 Task: Select a due date automation when advanced on, the moment a card is due add fields without custom field "Resume" set to a number greater than 1 and lower or equal to 10.
Action: Mouse moved to (970, 76)
Screenshot: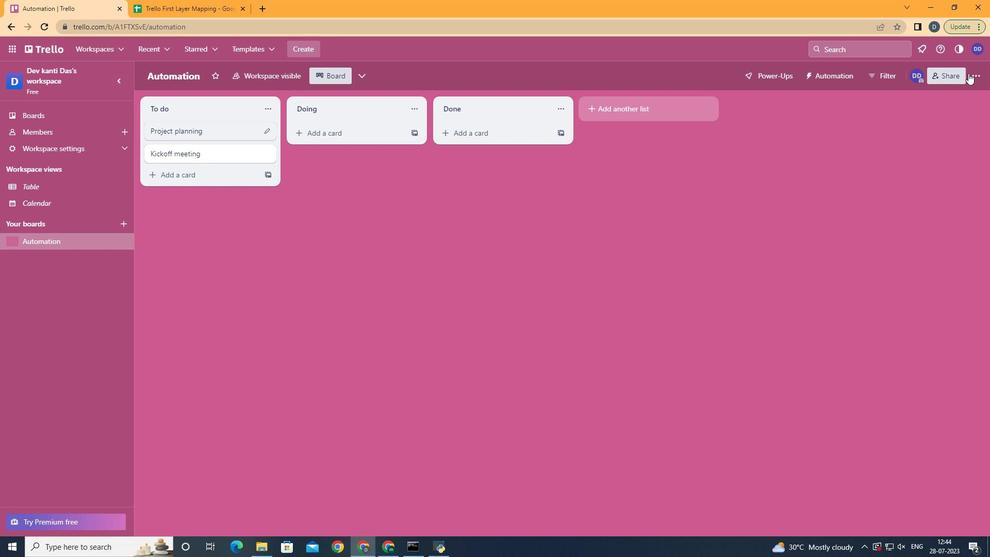 
Action: Mouse pressed left at (970, 76)
Screenshot: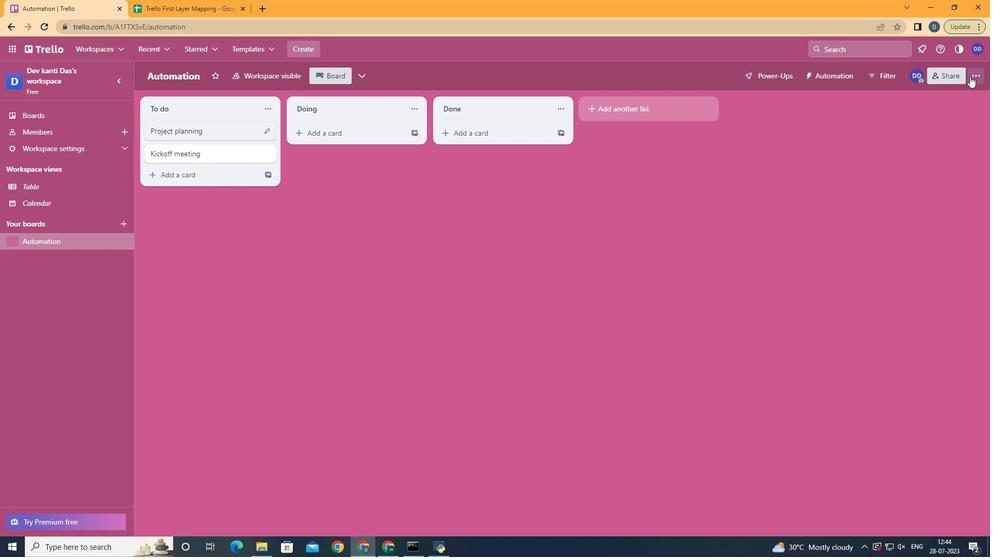 
Action: Mouse moved to (891, 220)
Screenshot: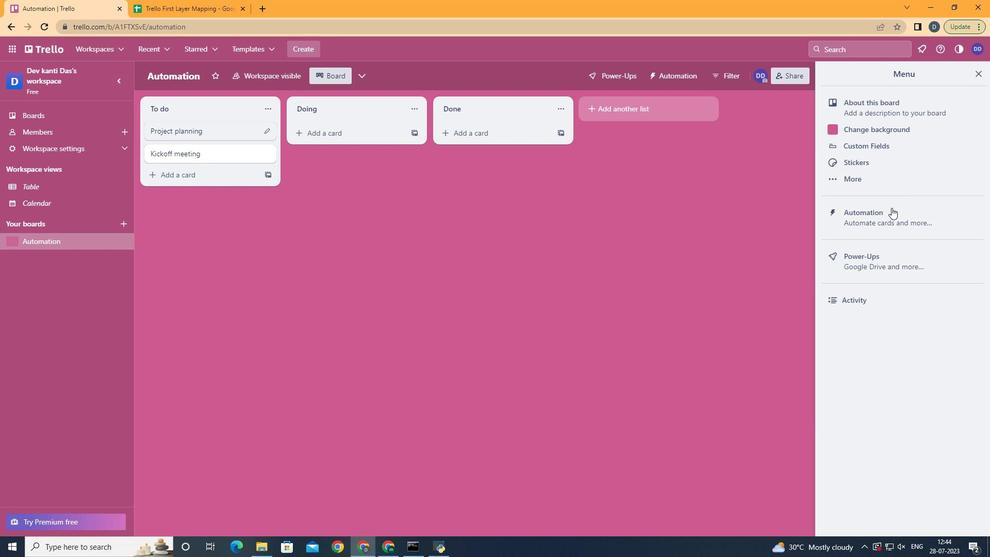 
Action: Mouse pressed left at (891, 220)
Screenshot: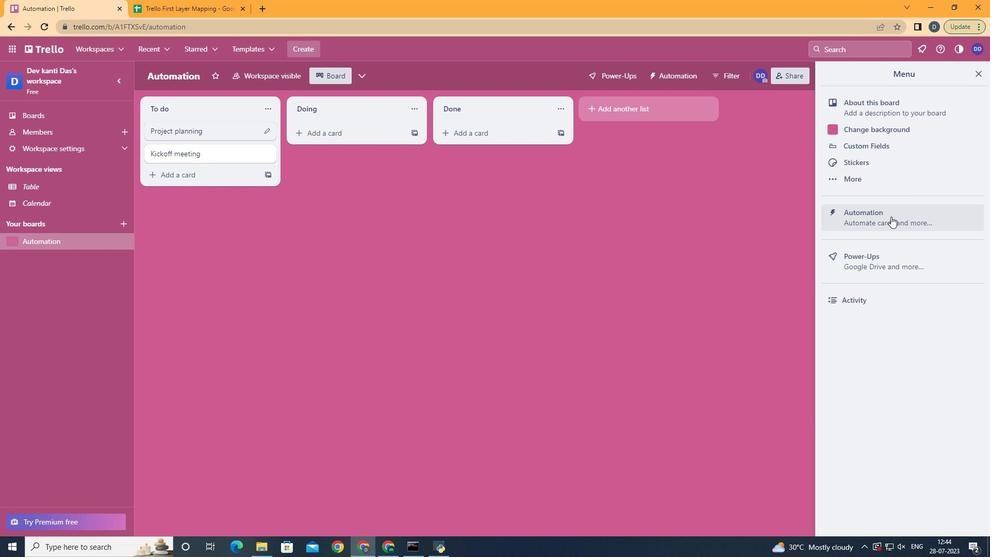 
Action: Mouse moved to (203, 210)
Screenshot: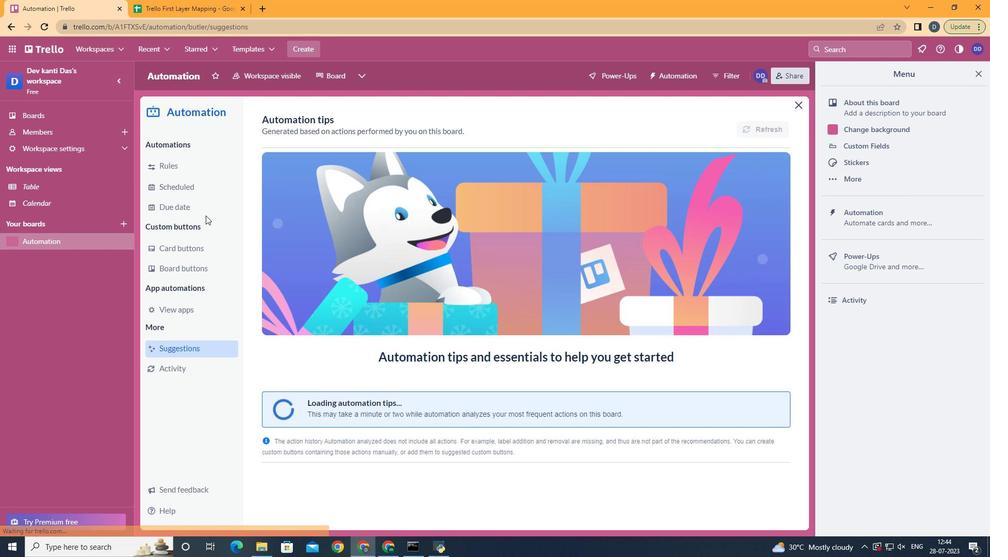 
Action: Mouse pressed left at (203, 210)
Screenshot: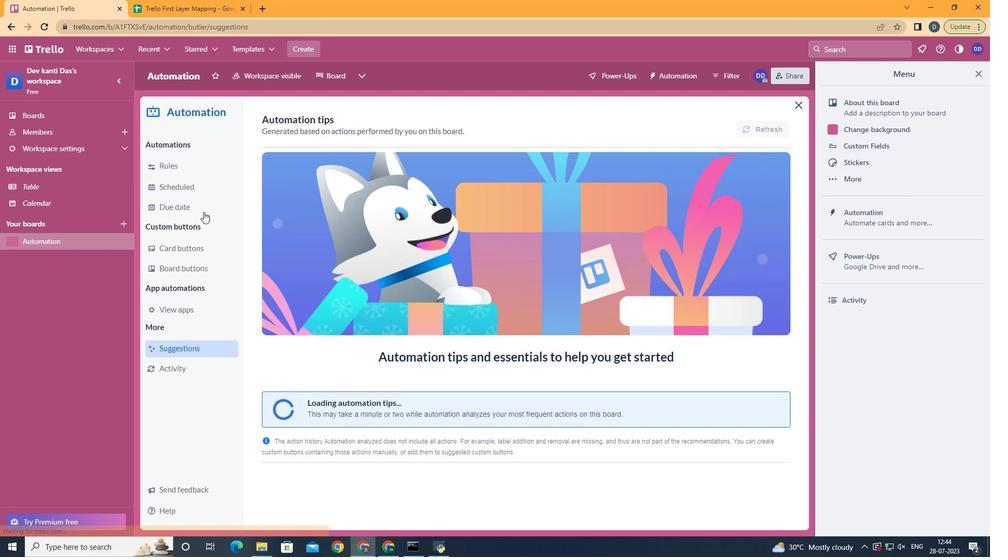 
Action: Mouse moved to (751, 120)
Screenshot: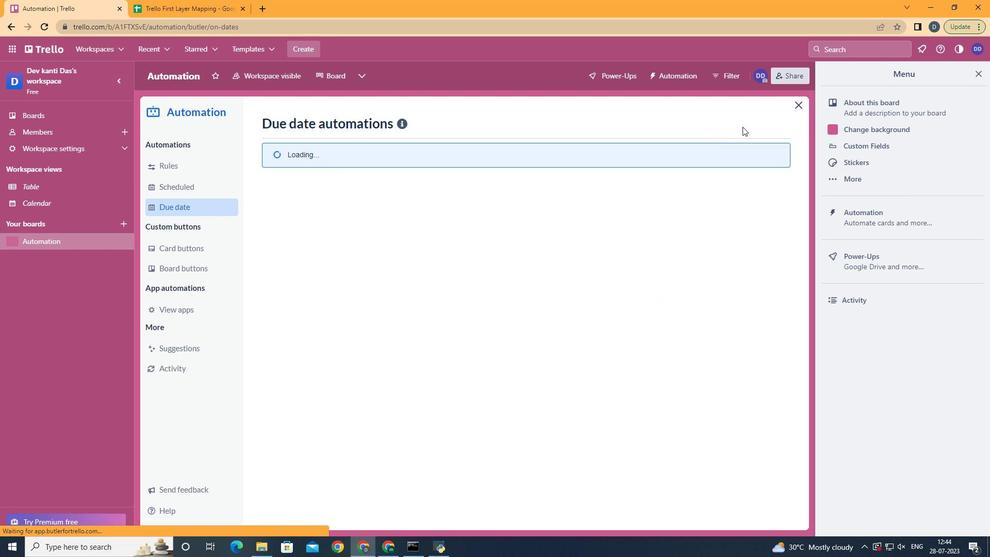 
Action: Mouse pressed left at (751, 120)
Screenshot: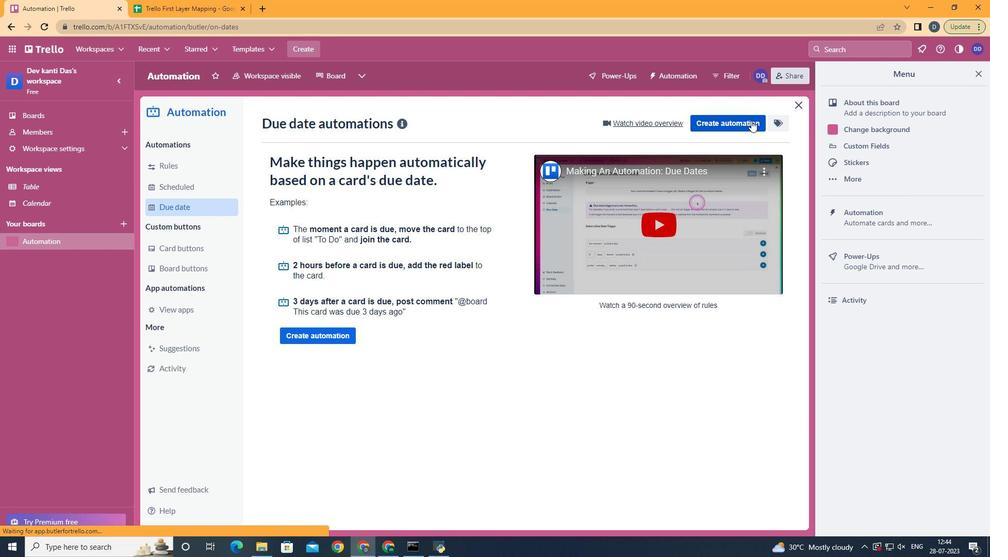 
Action: Mouse moved to (622, 217)
Screenshot: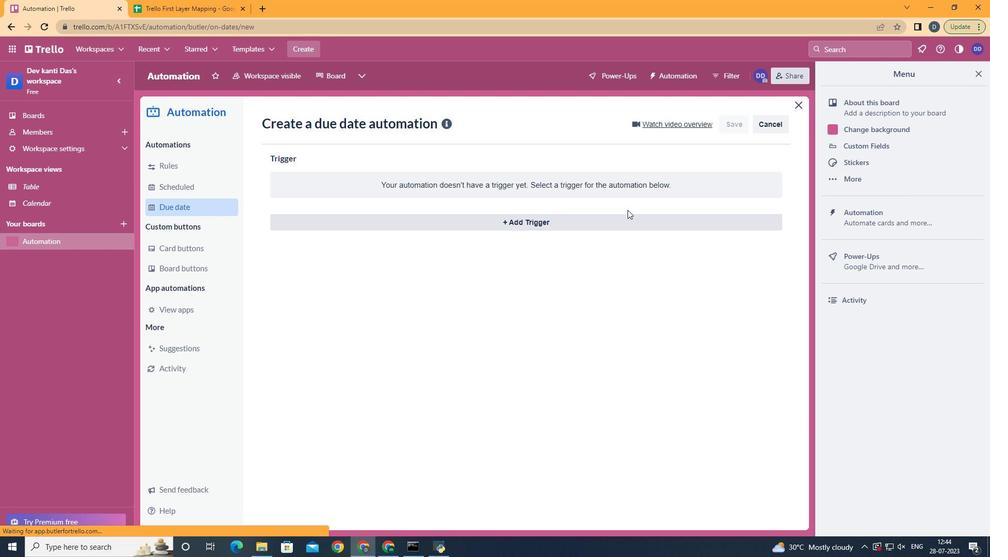 
Action: Mouse pressed left at (622, 217)
Screenshot: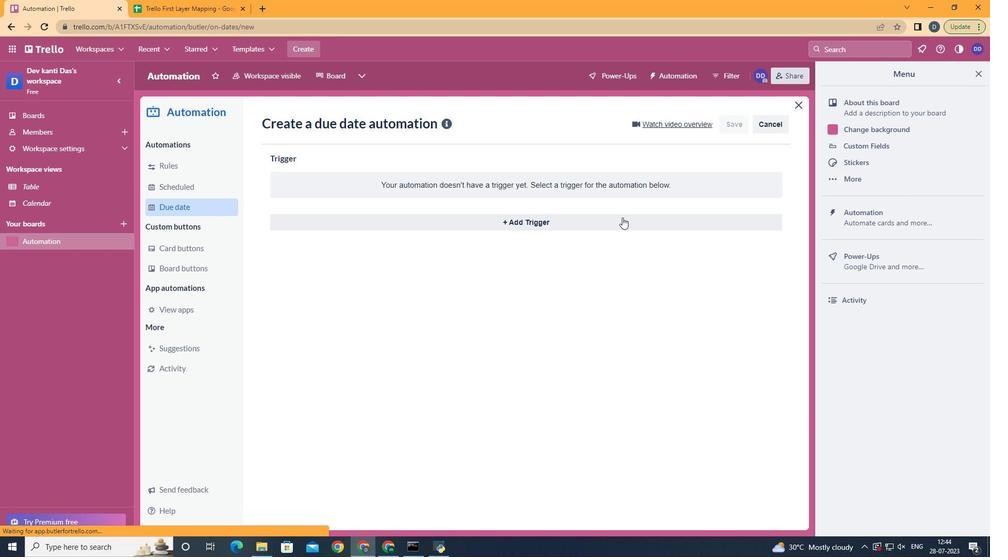 
Action: Mouse moved to (295, 366)
Screenshot: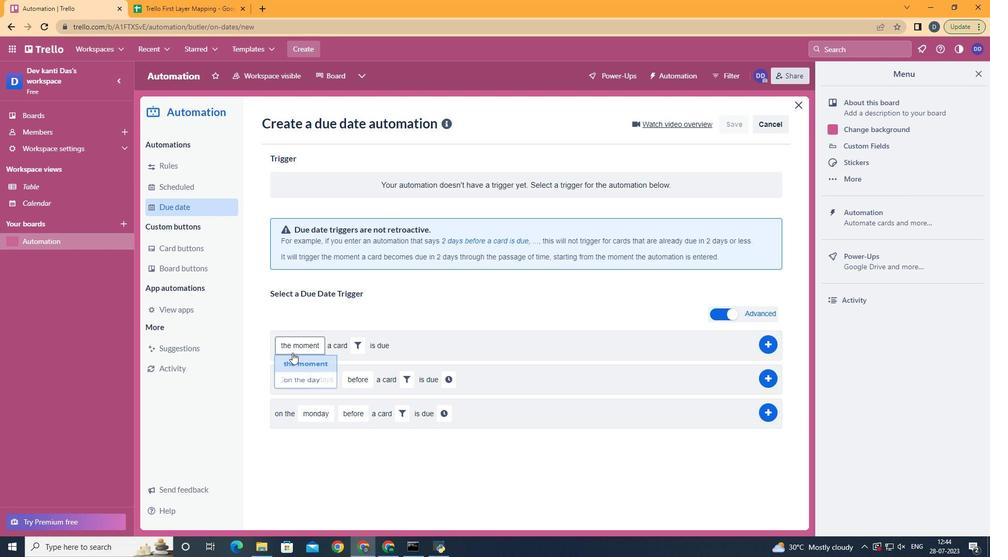 
Action: Mouse pressed left at (295, 366)
Screenshot: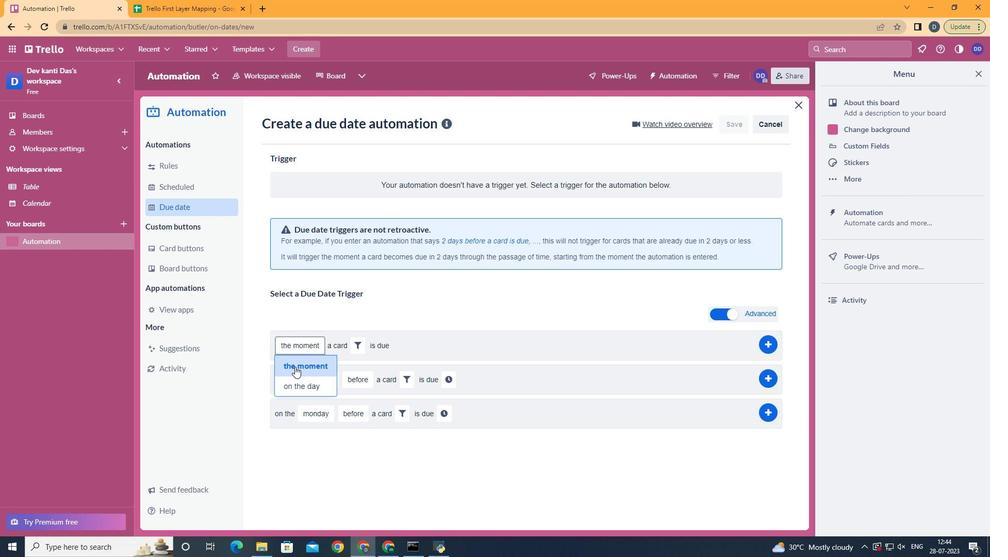 
Action: Mouse moved to (357, 346)
Screenshot: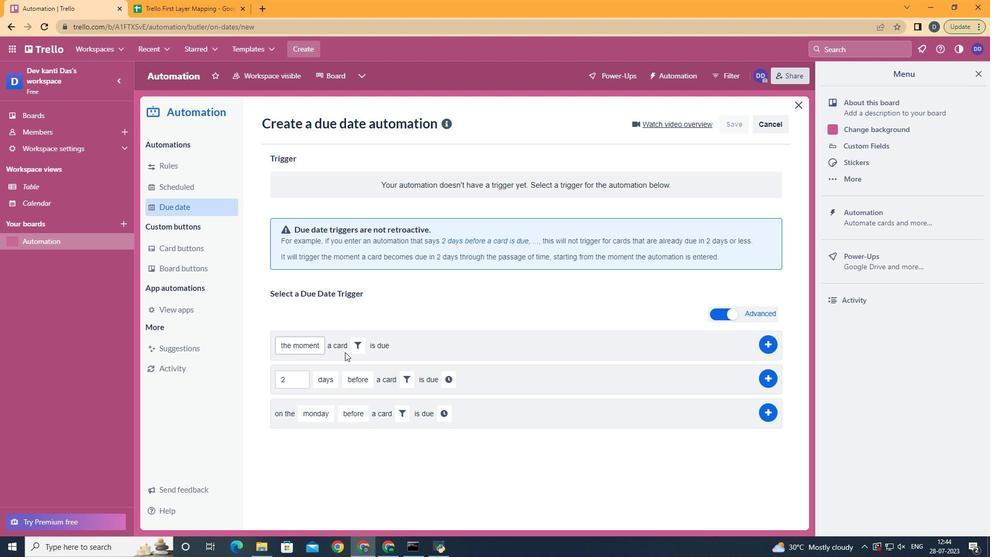 
Action: Mouse pressed left at (357, 346)
Screenshot: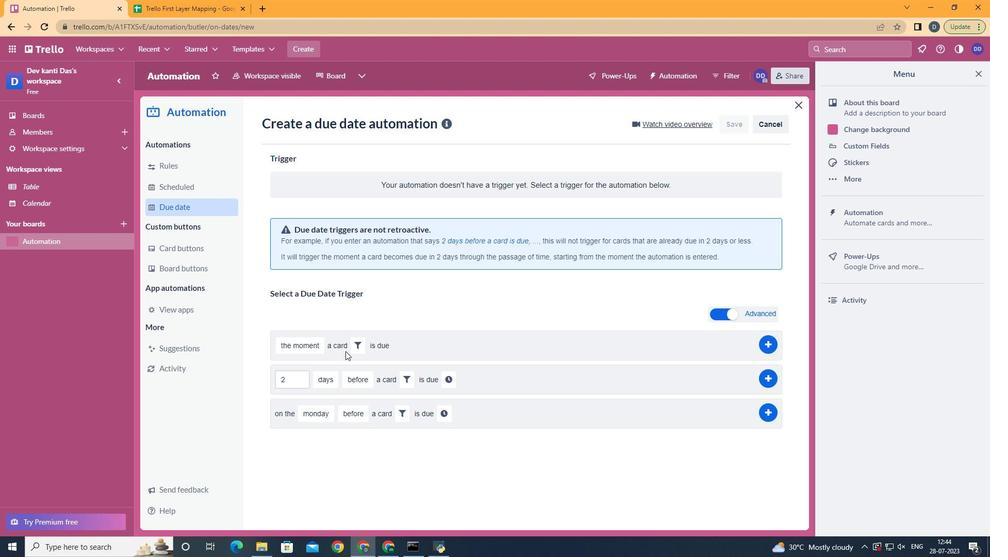 
Action: Mouse moved to (524, 375)
Screenshot: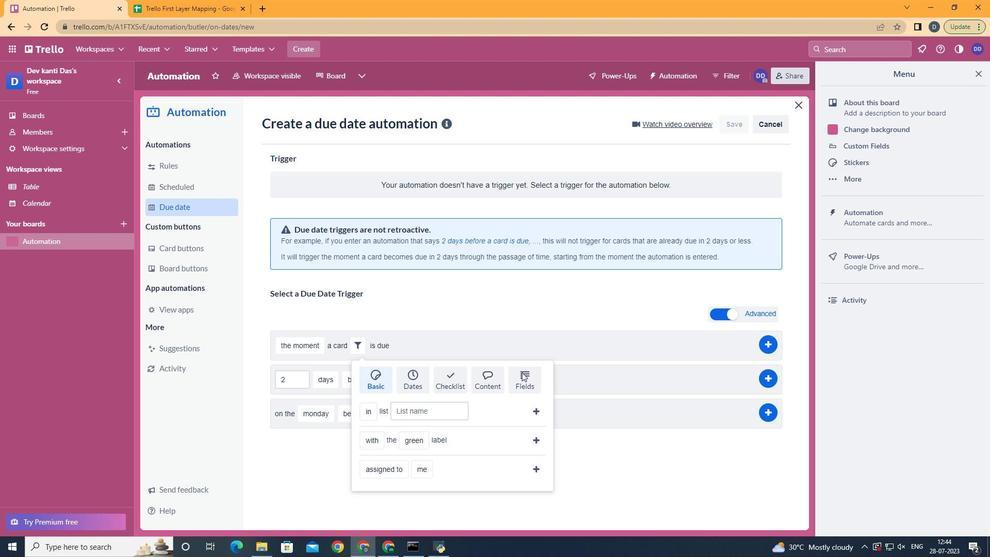 
Action: Mouse pressed left at (524, 375)
Screenshot: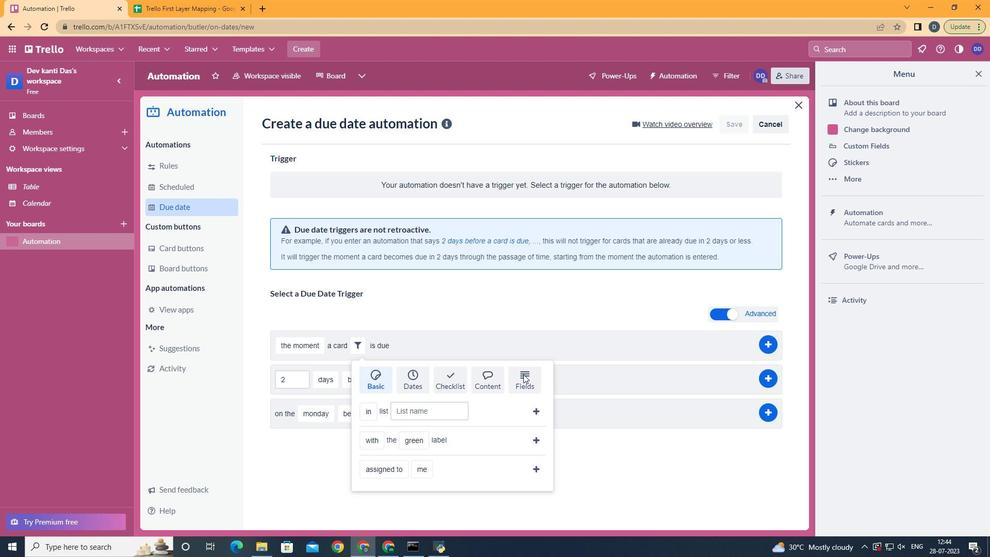 
Action: Mouse scrolled (524, 374) with delta (0, 0)
Screenshot: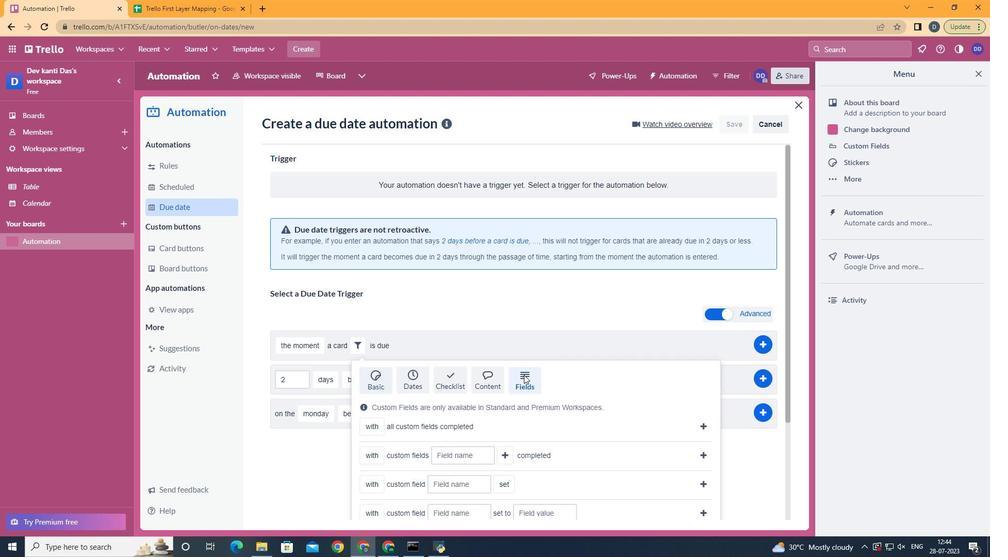 
Action: Mouse scrolled (524, 374) with delta (0, 0)
Screenshot: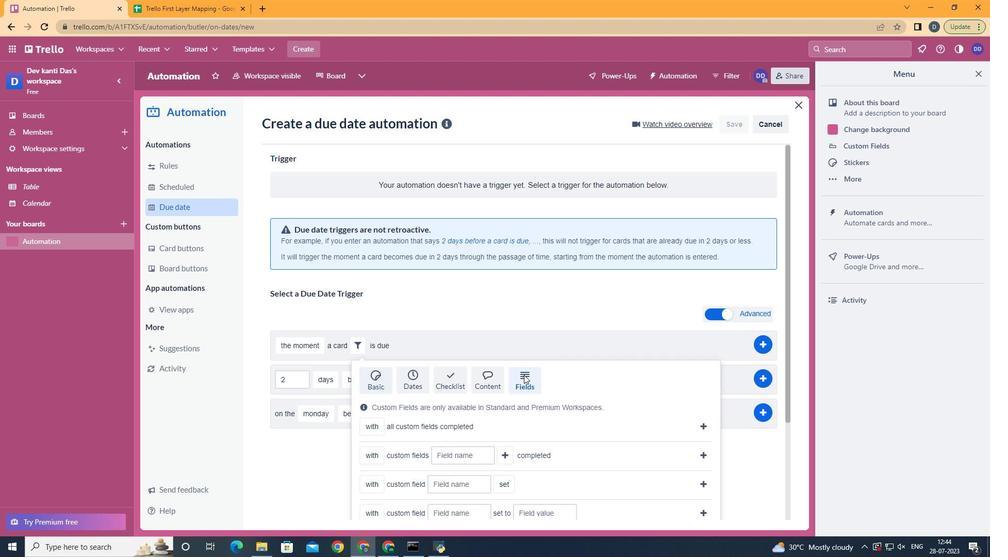 
Action: Mouse scrolled (524, 374) with delta (0, 0)
Screenshot: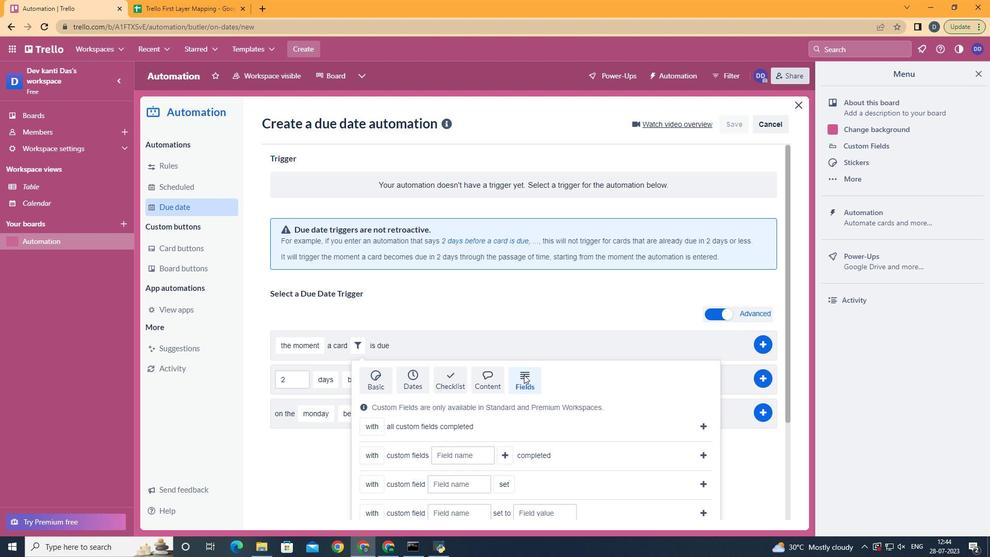 
Action: Mouse scrolled (524, 374) with delta (0, 0)
Screenshot: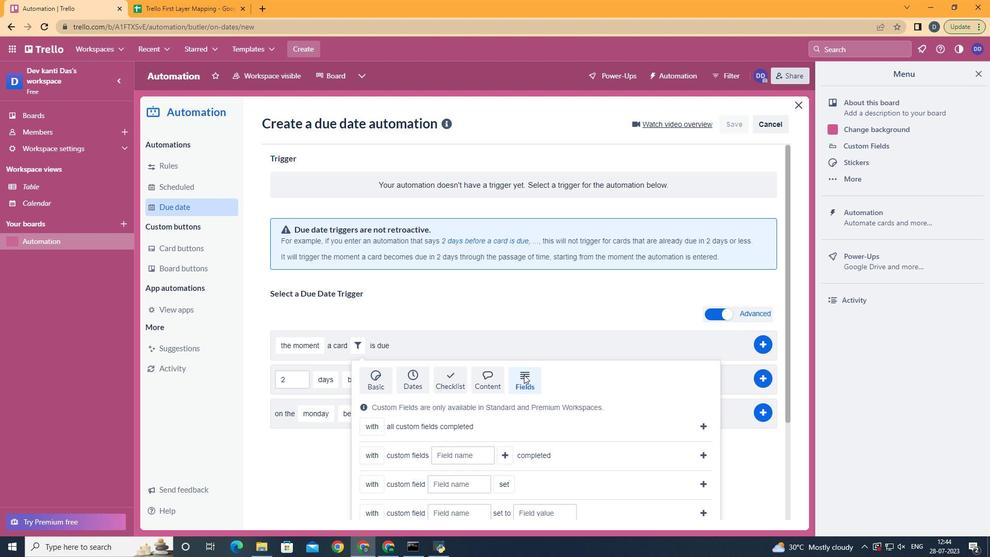 
Action: Mouse scrolled (524, 374) with delta (0, 0)
Screenshot: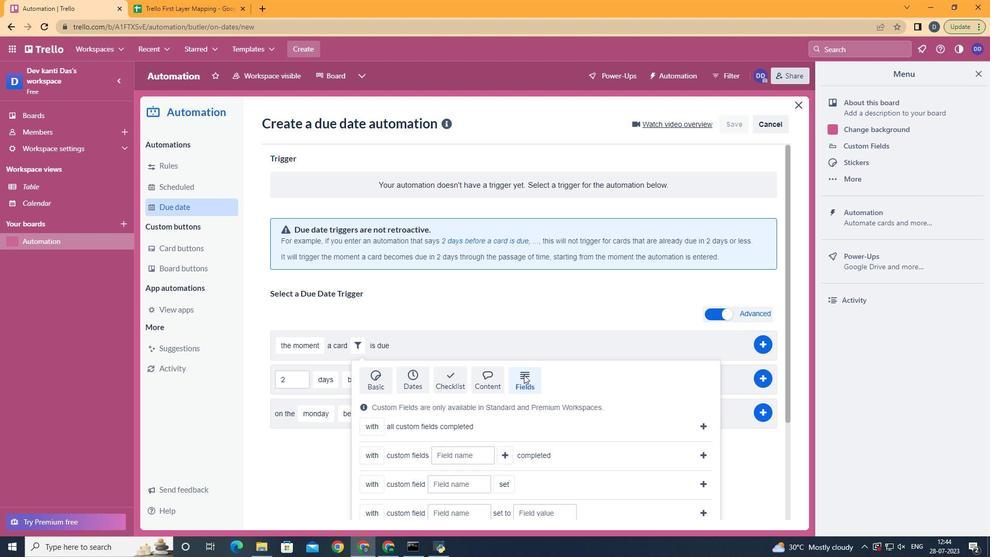 
Action: Mouse scrolled (524, 374) with delta (0, 0)
Screenshot: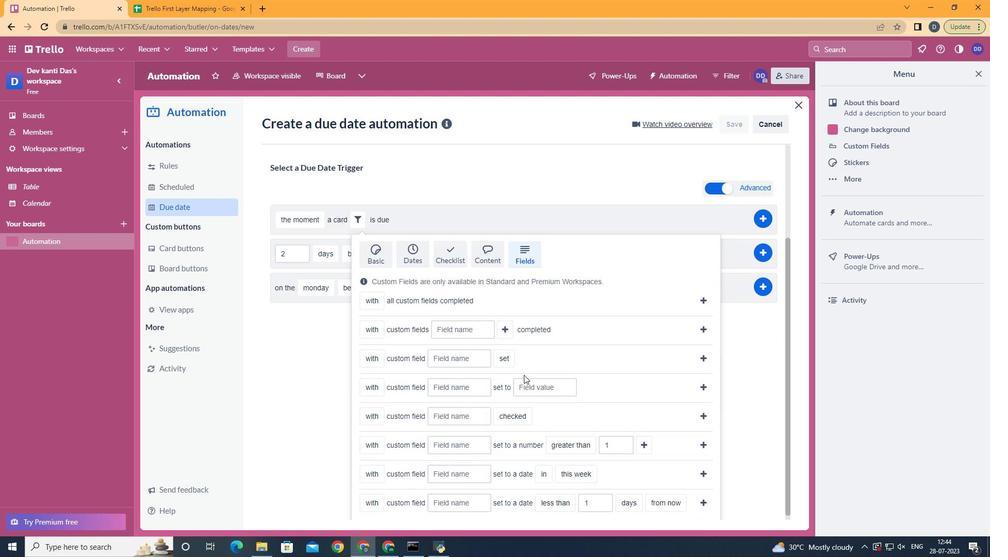 
Action: Mouse scrolled (524, 374) with delta (0, 0)
Screenshot: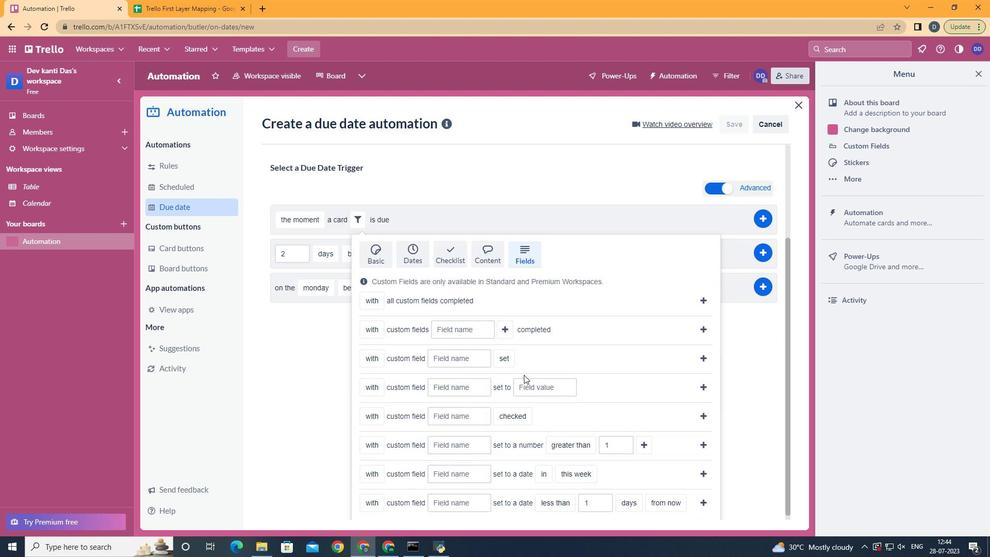 
Action: Mouse scrolled (524, 374) with delta (0, 0)
Screenshot: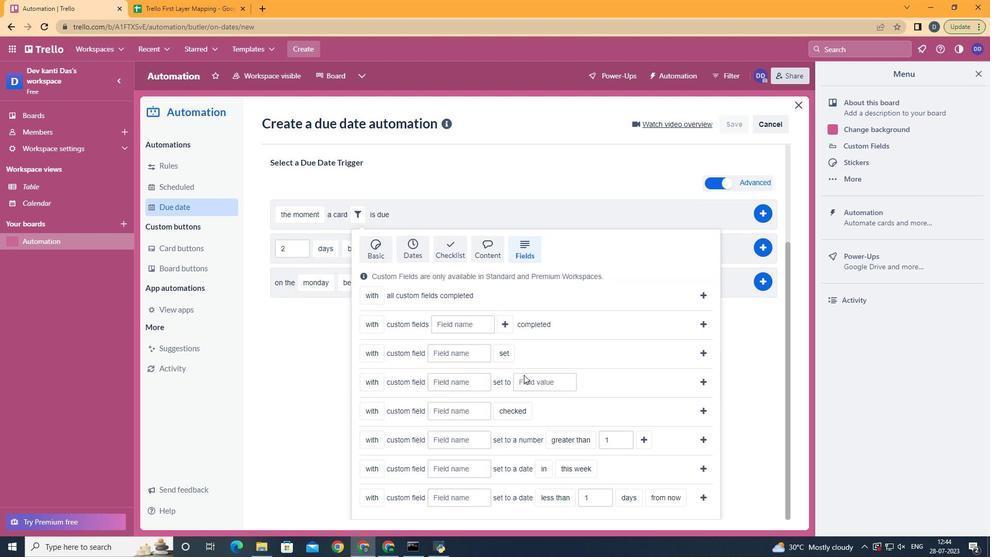 
Action: Mouse scrolled (524, 374) with delta (0, 0)
Screenshot: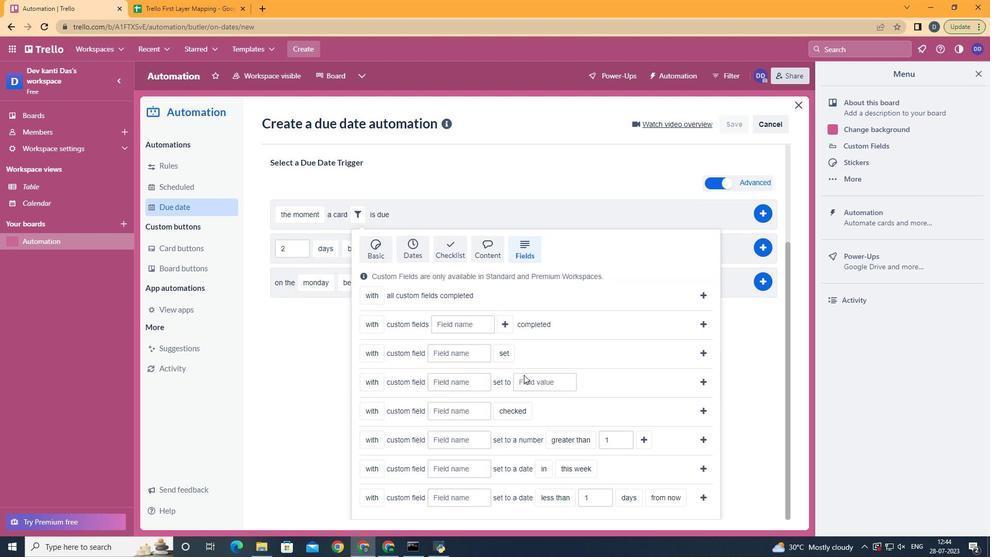 
Action: Mouse scrolled (524, 374) with delta (0, 0)
Screenshot: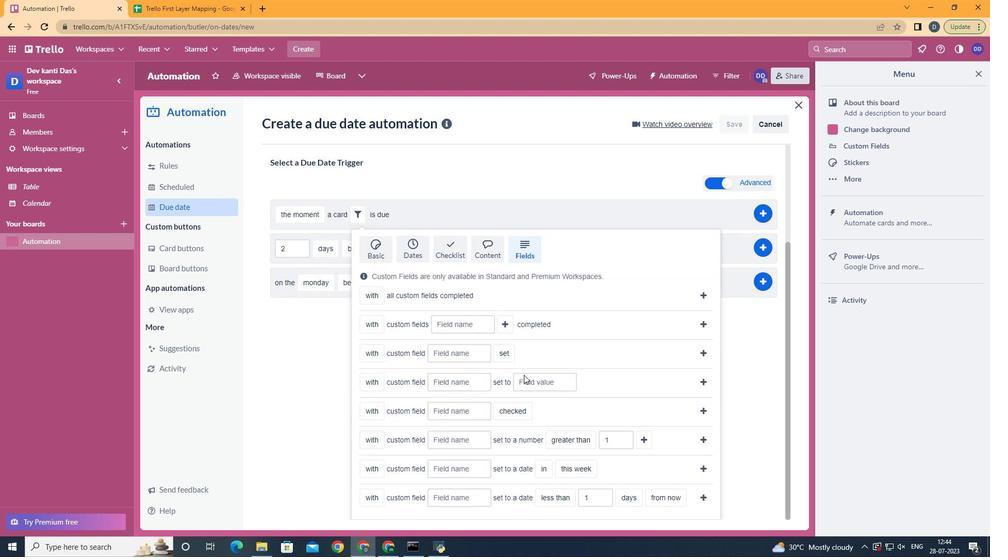 
Action: Mouse moved to (379, 476)
Screenshot: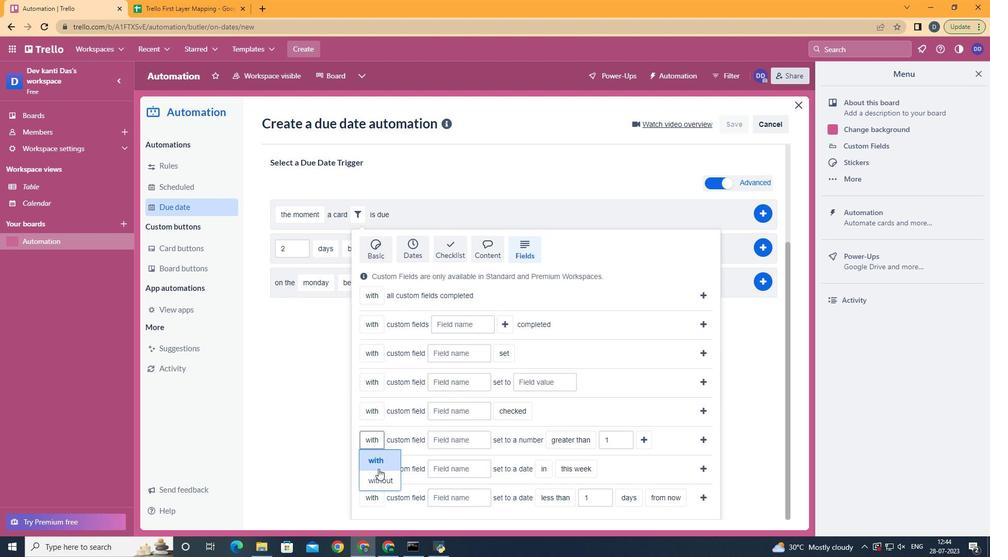 
Action: Mouse pressed left at (379, 476)
Screenshot: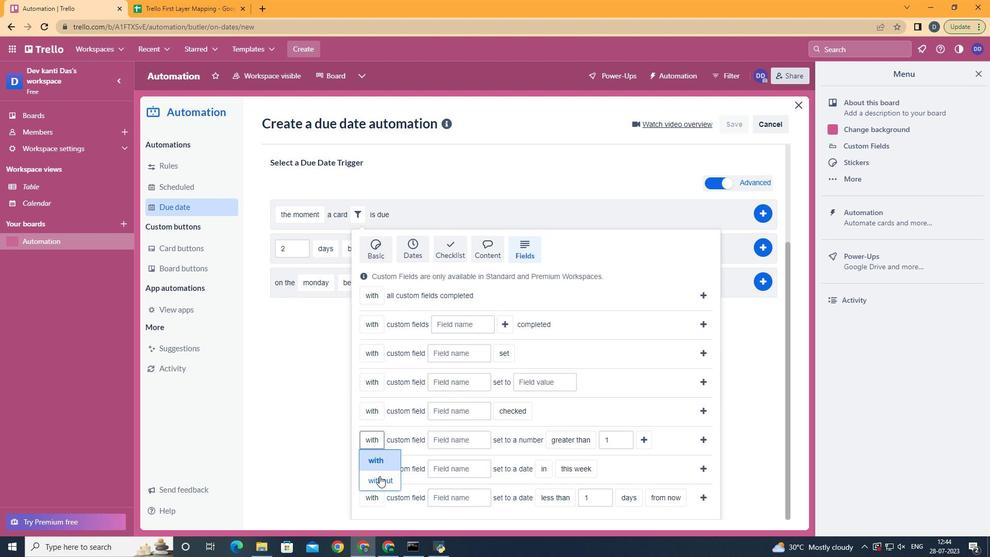 
Action: Mouse moved to (482, 442)
Screenshot: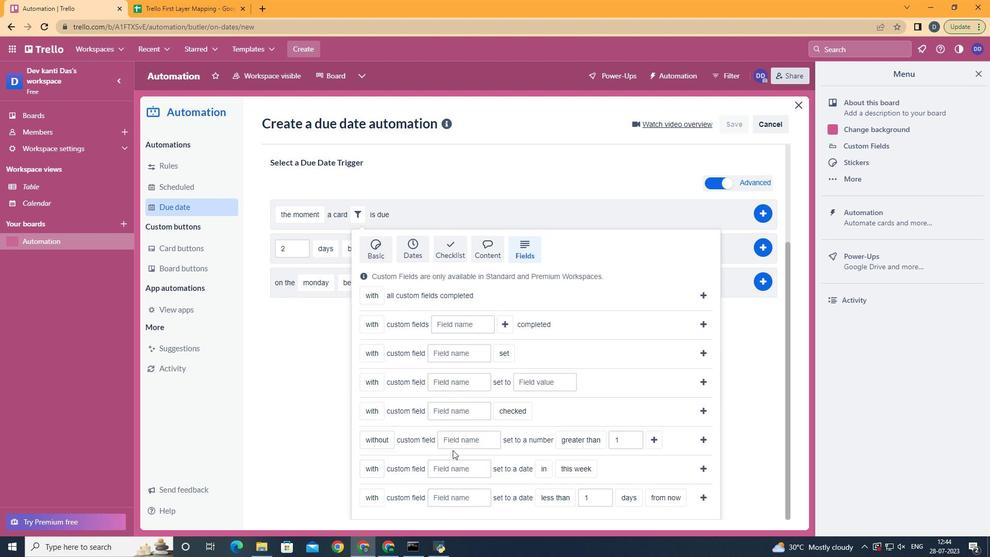 
Action: Mouse pressed left at (482, 442)
Screenshot: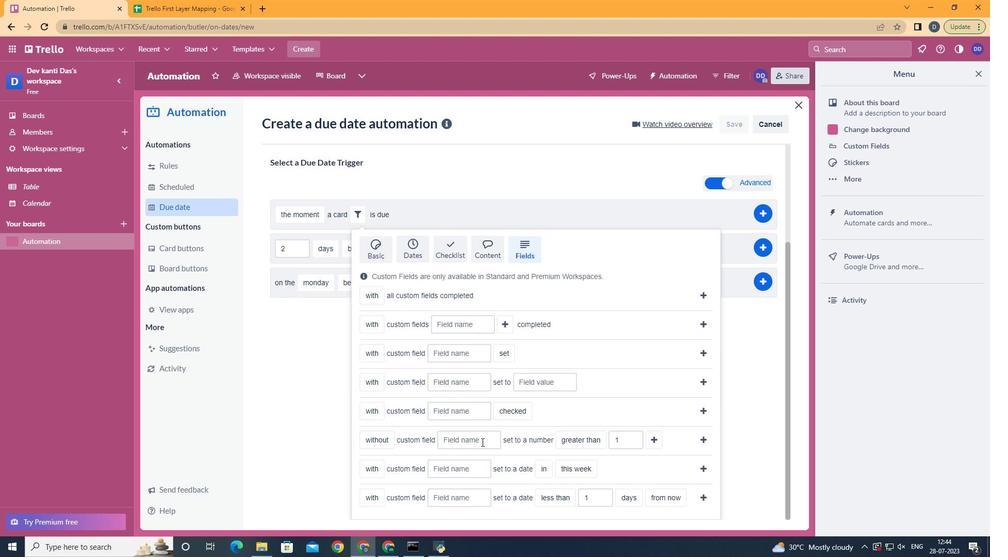
Action: Key pressed <Key.shift>Resume
Screenshot: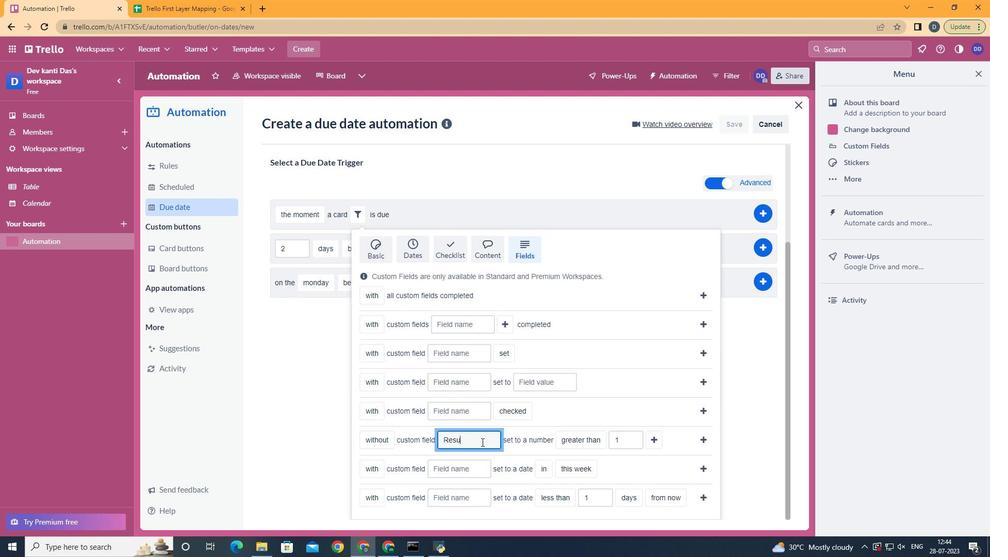 
Action: Mouse moved to (616, 366)
Screenshot: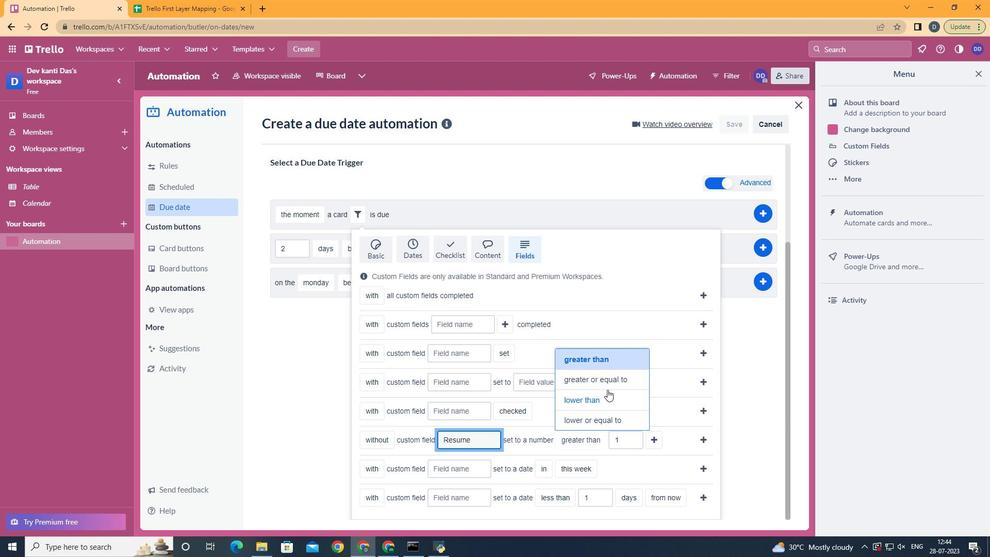 
Action: Mouse pressed left at (616, 366)
Screenshot: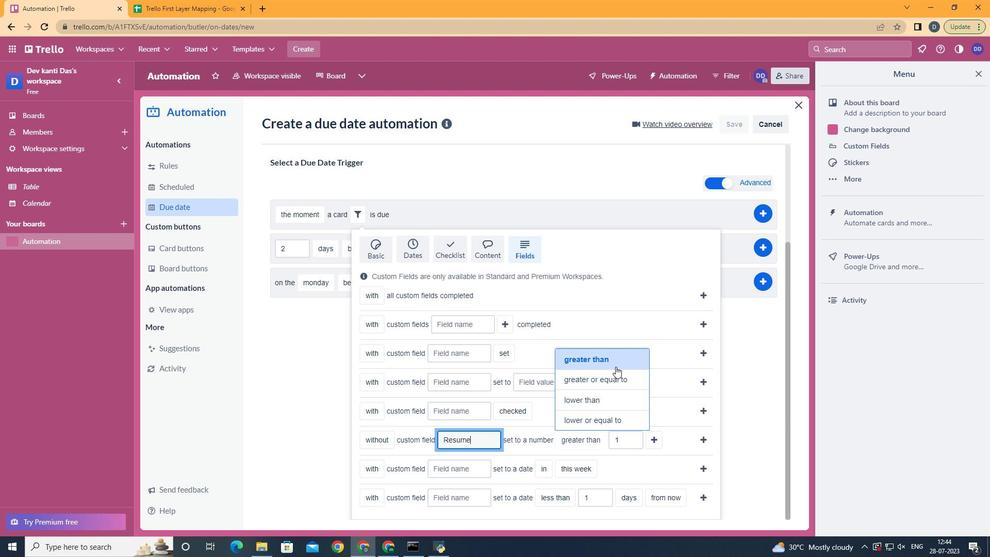 
Action: Mouse moved to (657, 438)
Screenshot: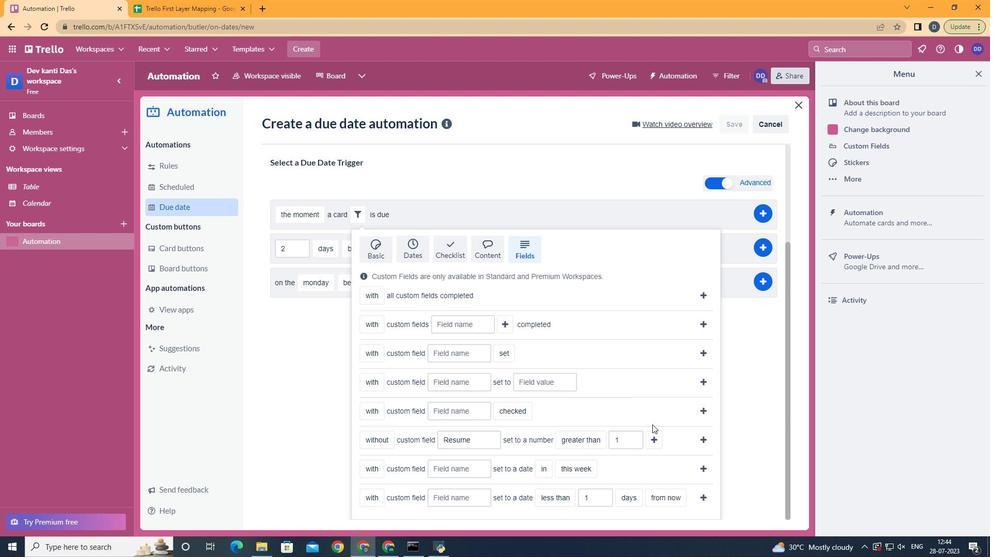 
Action: Mouse pressed left at (657, 438)
Screenshot: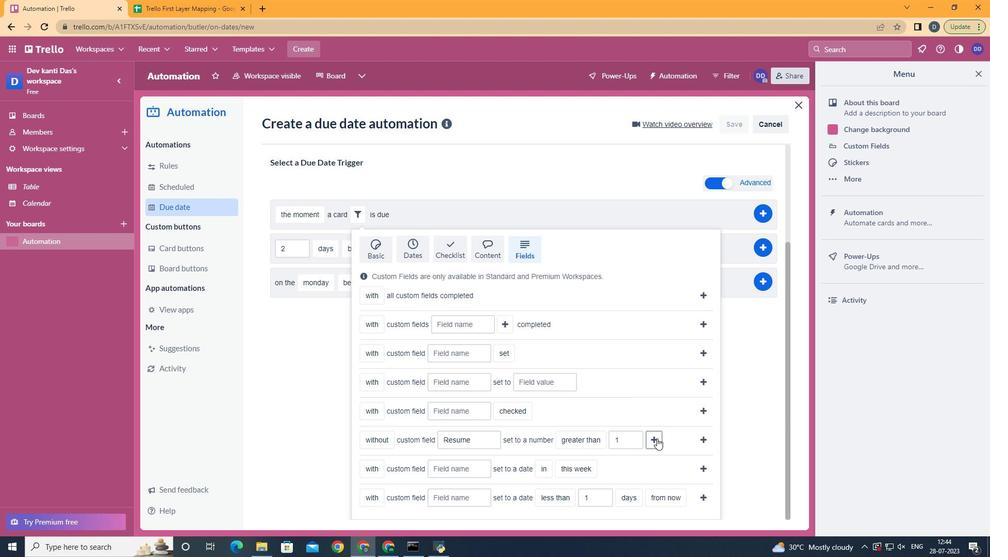 
Action: Mouse moved to (438, 398)
Screenshot: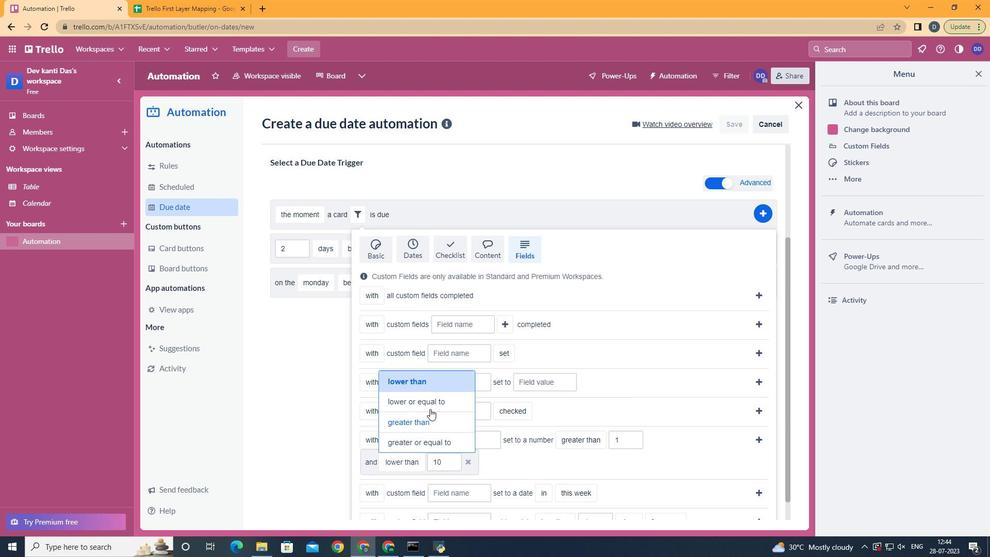 
Action: Mouse pressed left at (438, 398)
Screenshot: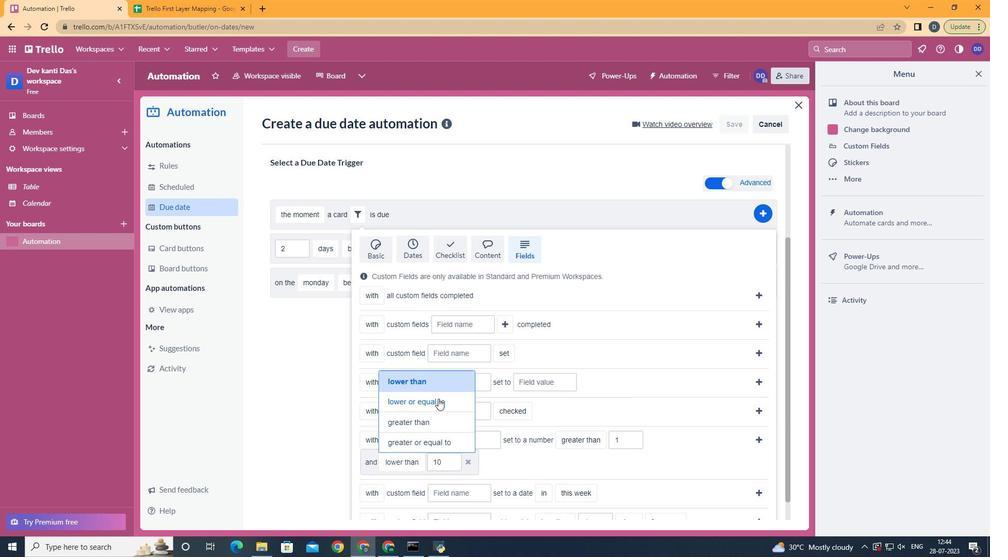 
Action: Mouse moved to (758, 435)
Screenshot: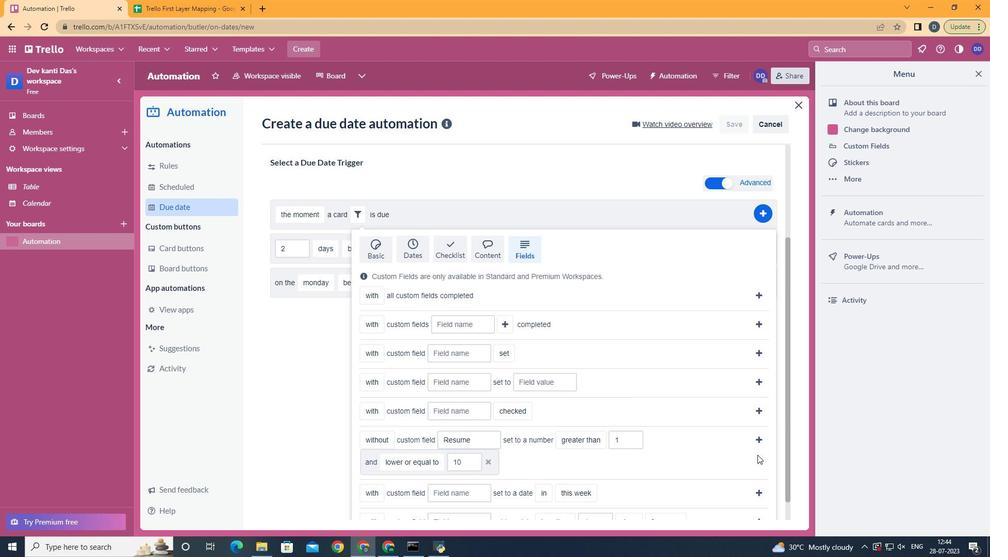 
Action: Mouse pressed left at (758, 435)
Screenshot: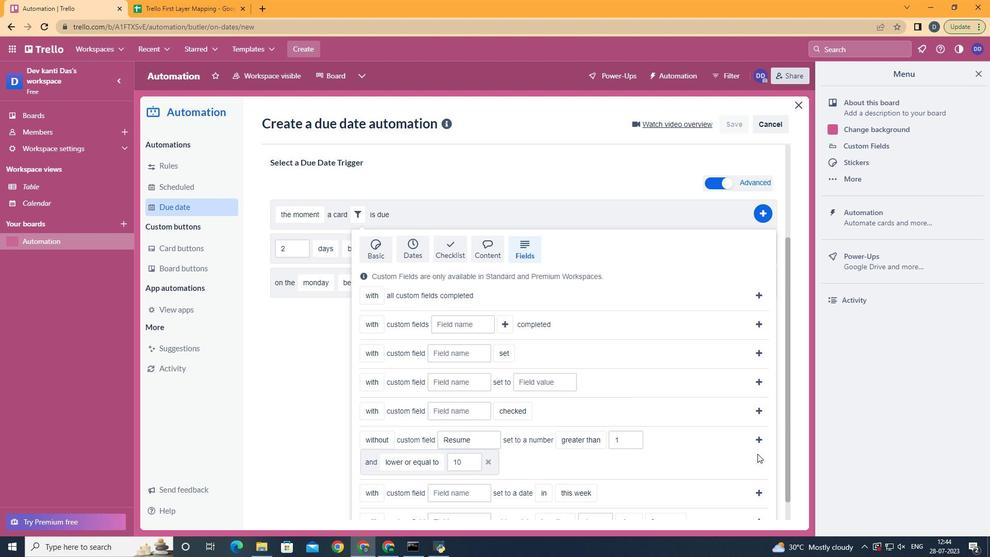 
Action: Mouse moved to (509, 393)
Screenshot: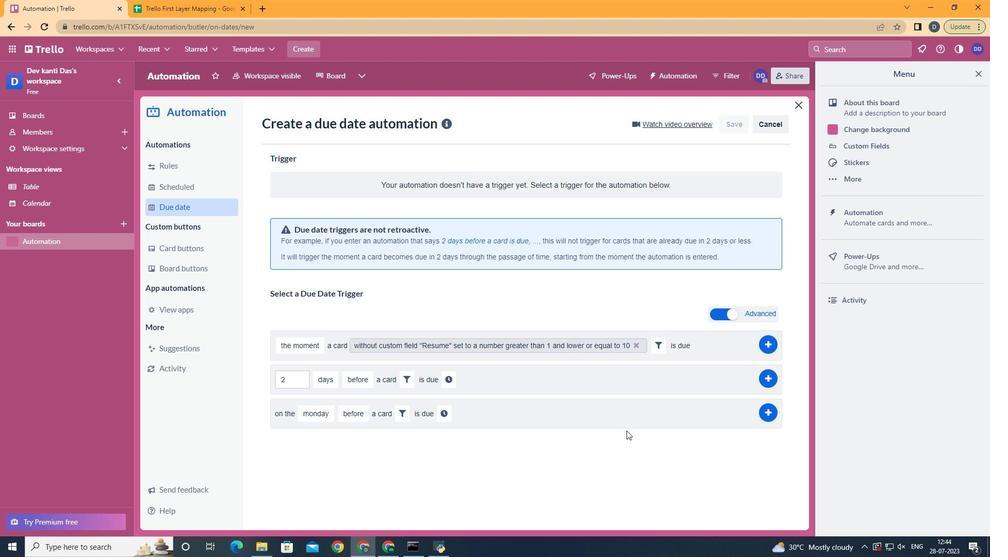 
